 Task: Add Boiron Pulsatilla 200Ck to the cart.
Action: Mouse moved to (220, 97)
Screenshot: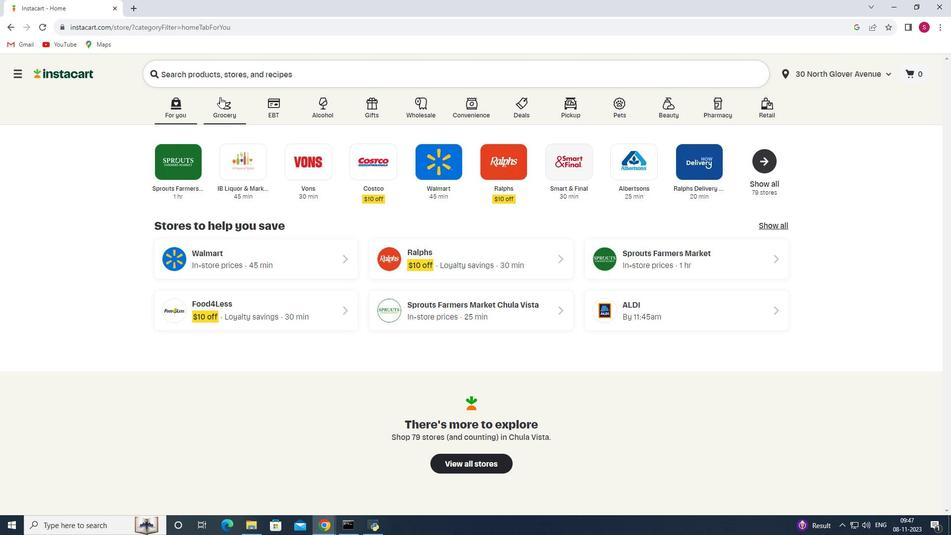 
Action: Mouse pressed left at (220, 97)
Screenshot: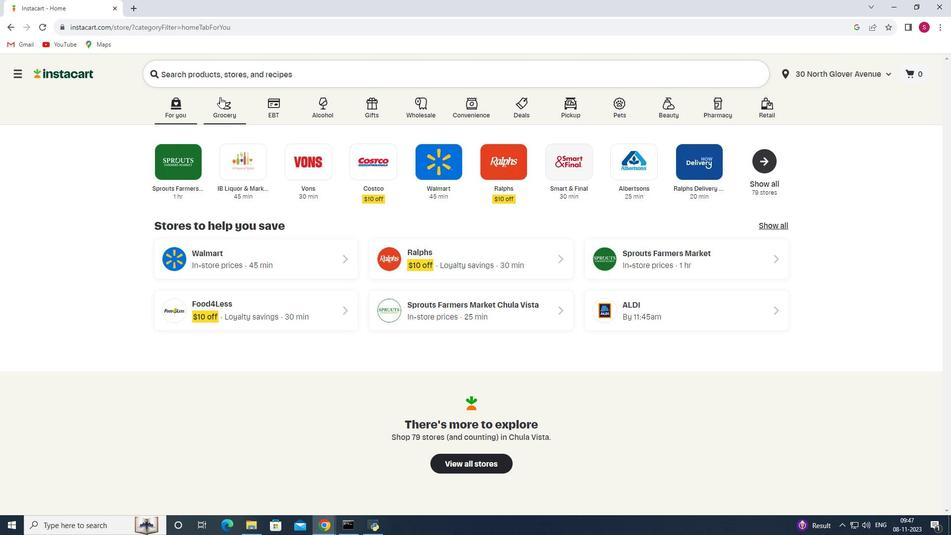 
Action: Mouse moved to (265, 281)
Screenshot: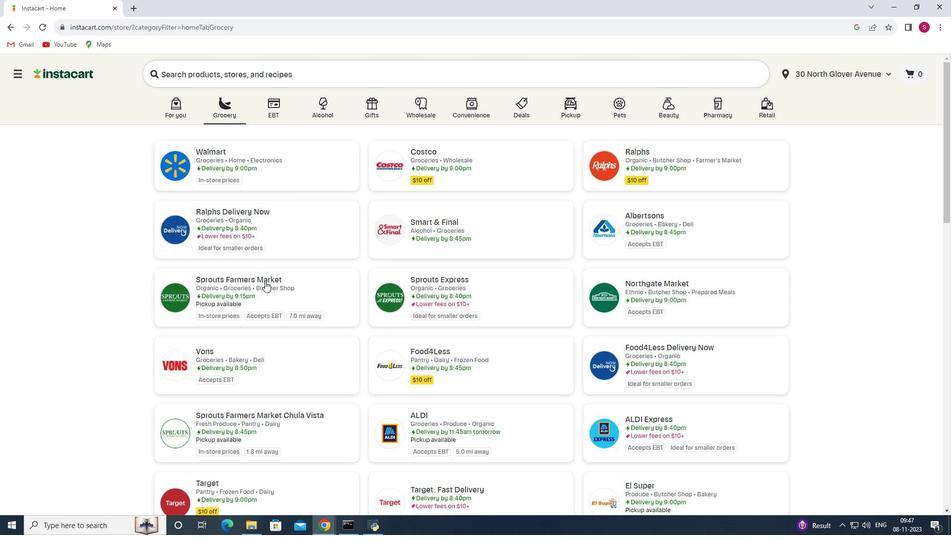 
Action: Mouse pressed left at (265, 281)
Screenshot: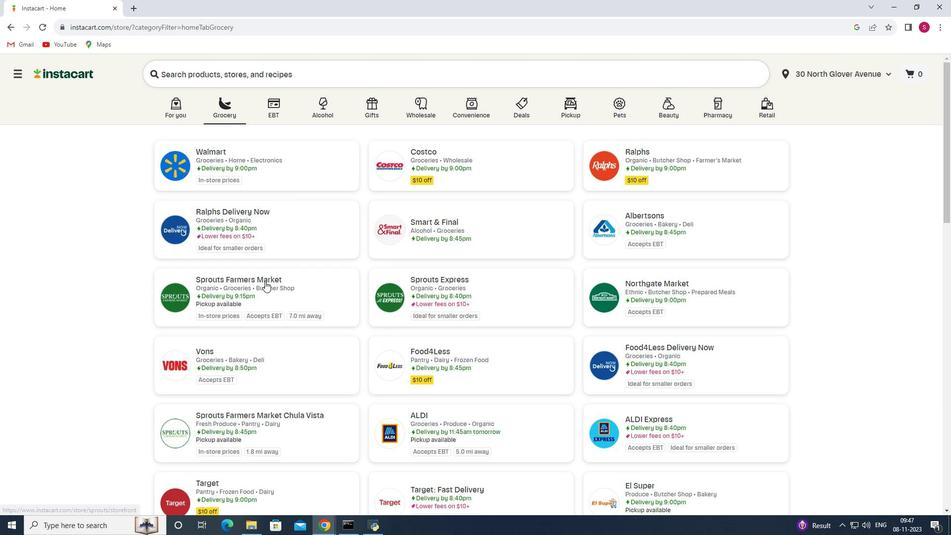 
Action: Mouse moved to (66, 306)
Screenshot: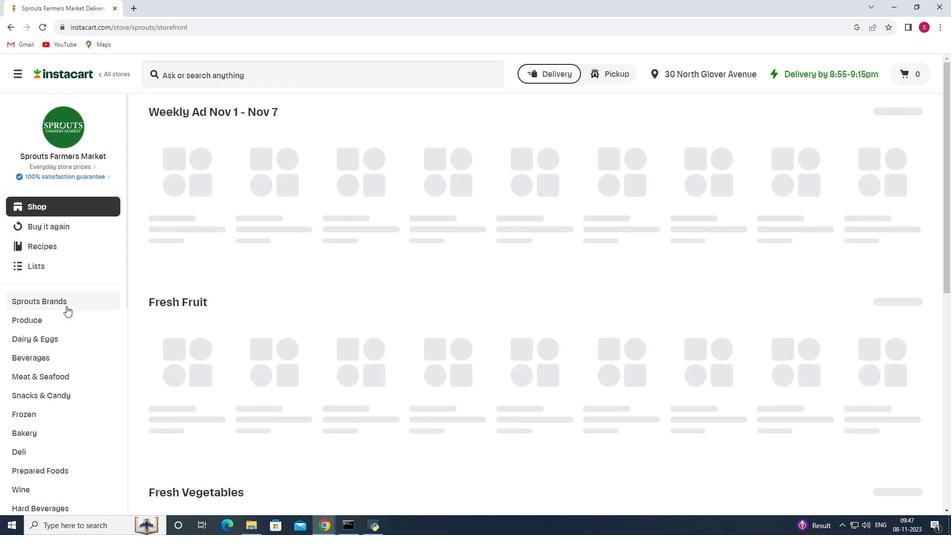 
Action: Mouse scrolled (66, 305) with delta (0, 0)
Screenshot: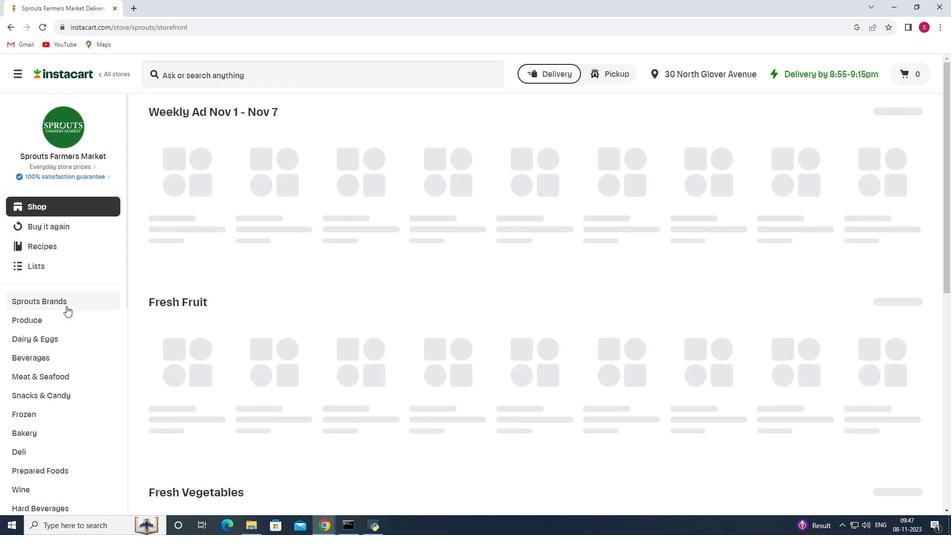 
Action: Mouse scrolled (66, 305) with delta (0, 0)
Screenshot: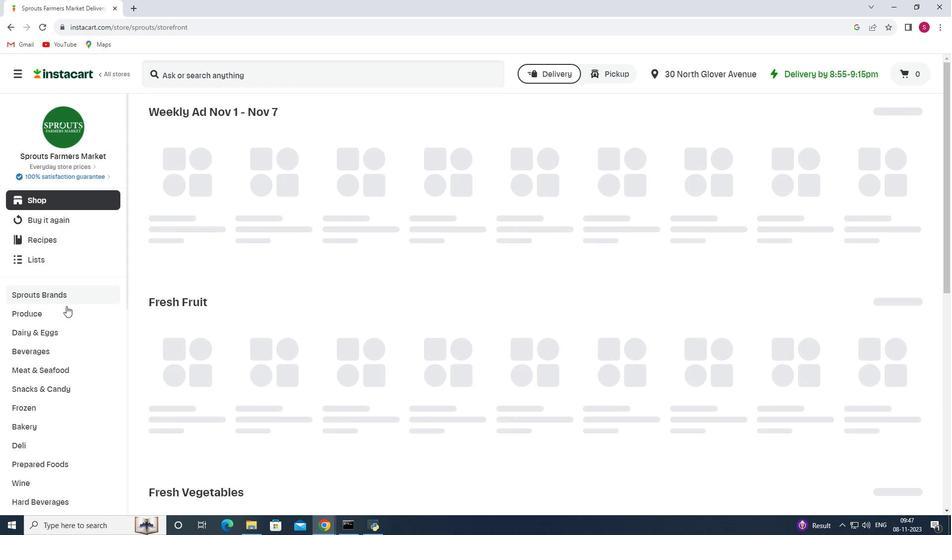 
Action: Mouse scrolled (66, 305) with delta (0, 0)
Screenshot: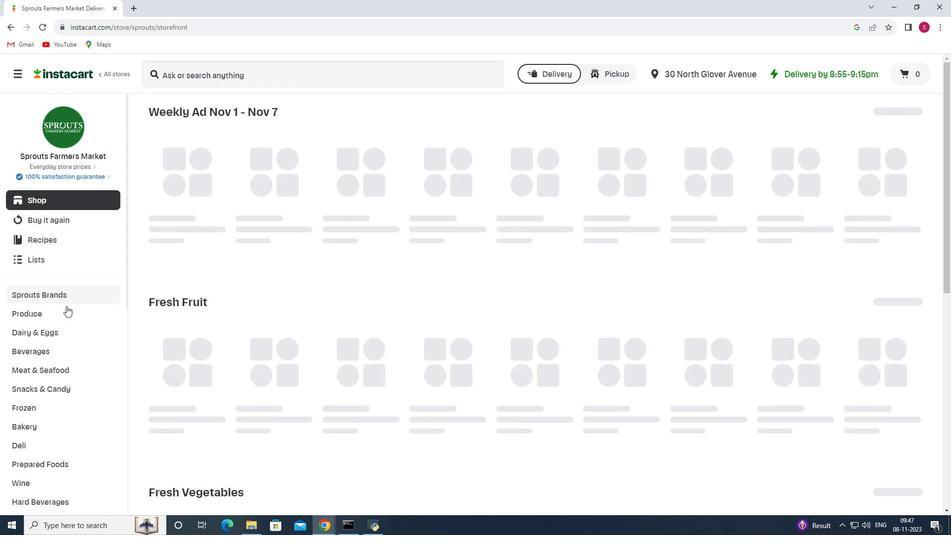 
Action: Mouse scrolled (66, 305) with delta (0, 0)
Screenshot: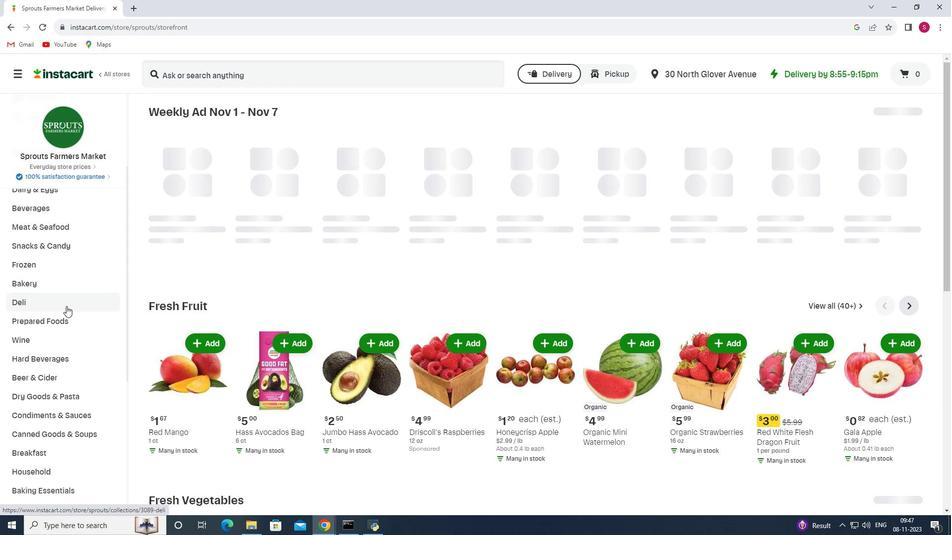 
Action: Mouse scrolled (66, 305) with delta (0, 0)
Screenshot: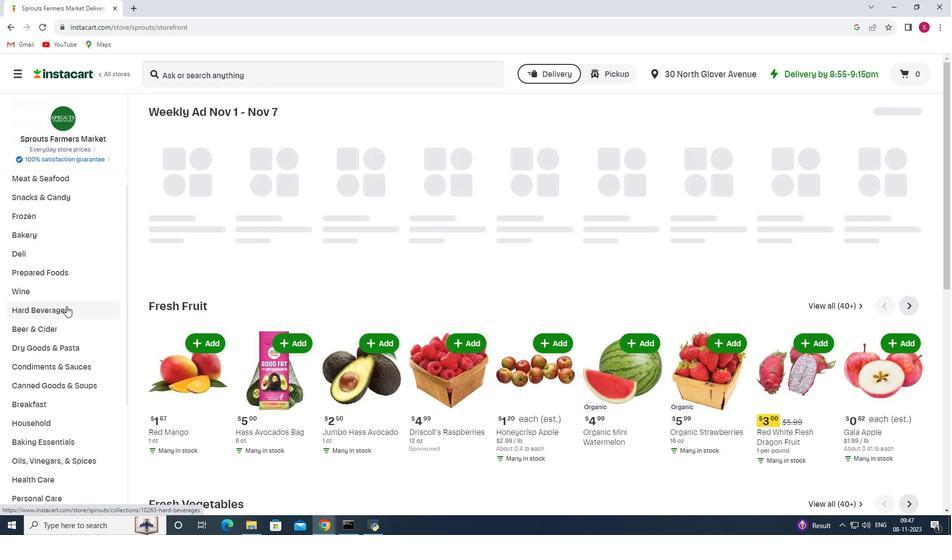 
Action: Mouse scrolled (66, 305) with delta (0, 0)
Screenshot: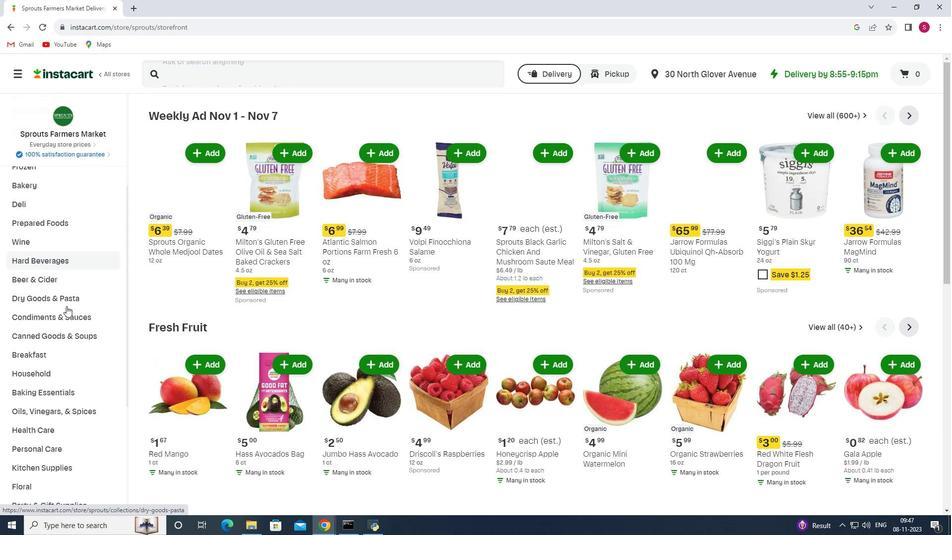 
Action: Mouse moved to (67, 290)
Screenshot: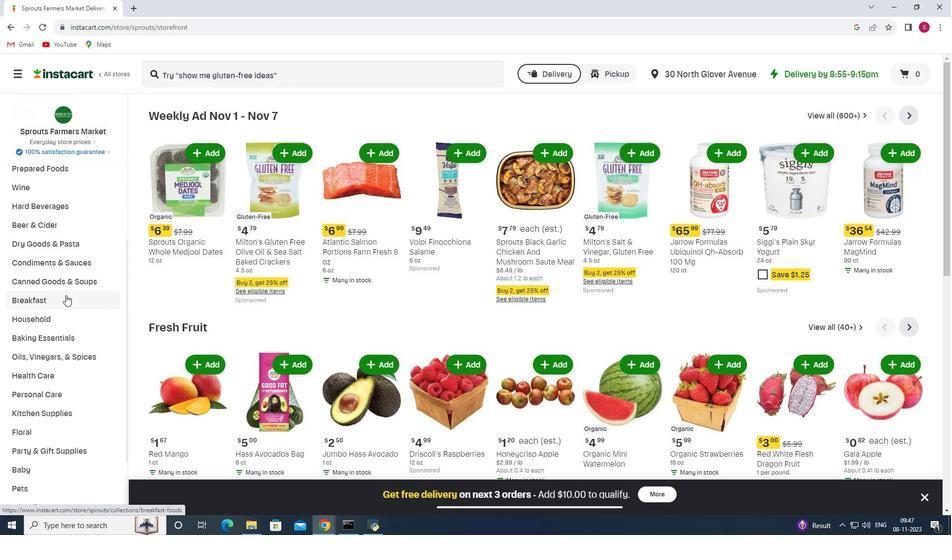 
Action: Mouse scrolled (67, 289) with delta (0, 0)
Screenshot: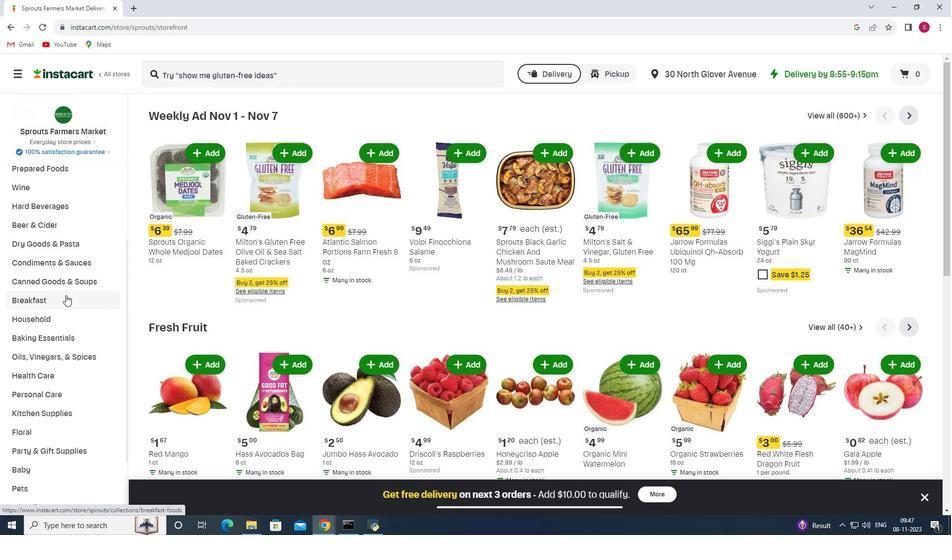 
Action: Mouse moved to (52, 334)
Screenshot: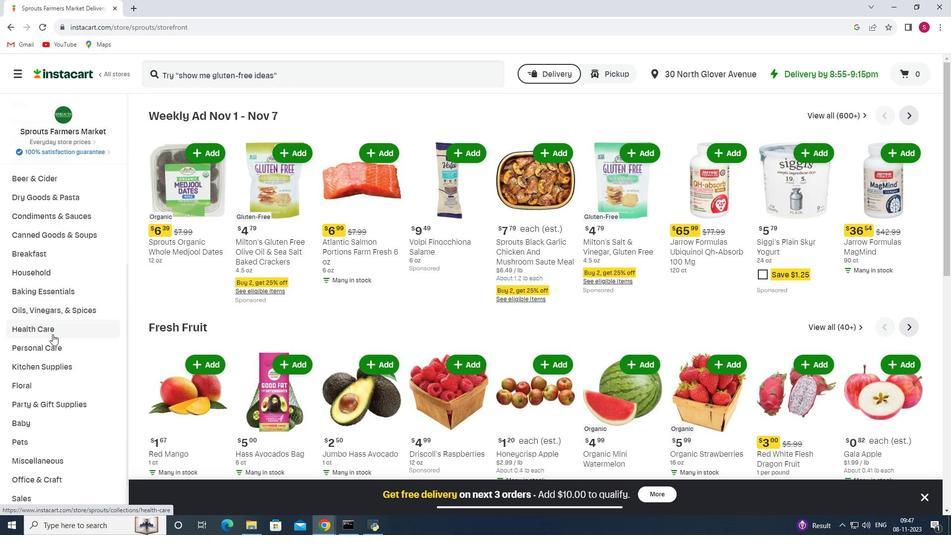 
Action: Mouse pressed left at (52, 334)
Screenshot: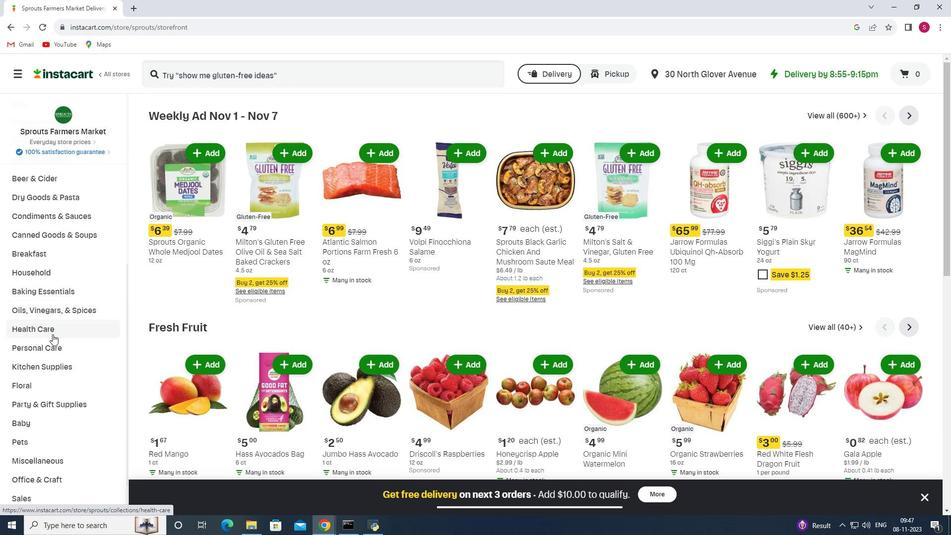 
Action: Mouse moved to (353, 138)
Screenshot: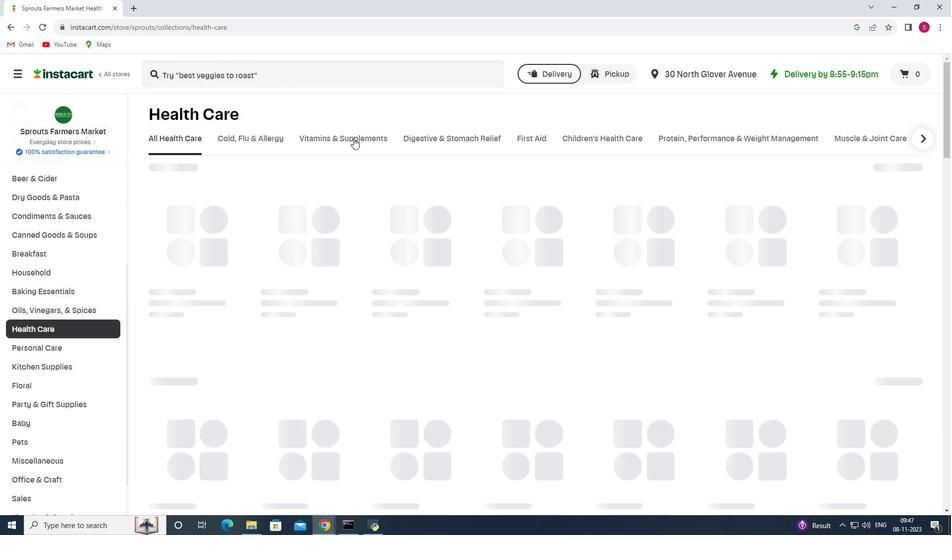 
Action: Mouse pressed left at (353, 138)
Screenshot: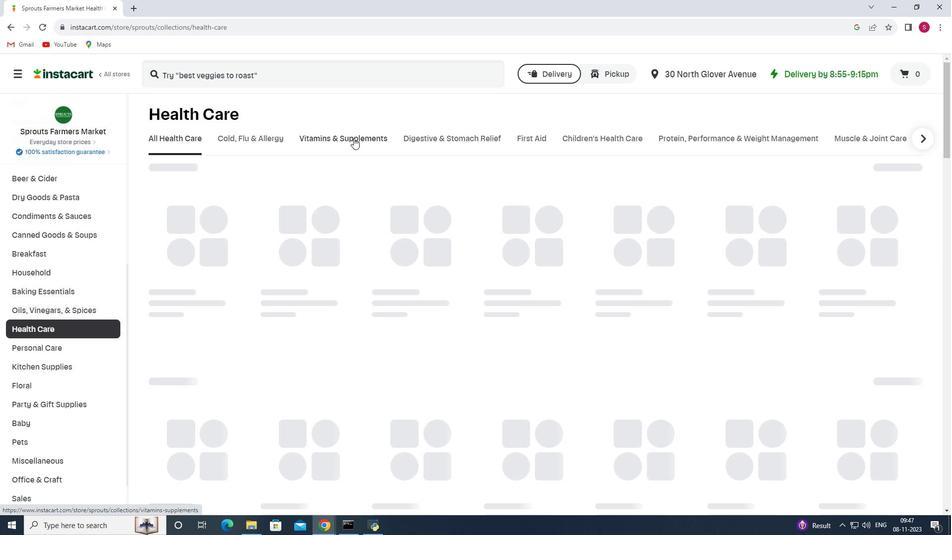 
Action: Mouse moved to (801, 179)
Screenshot: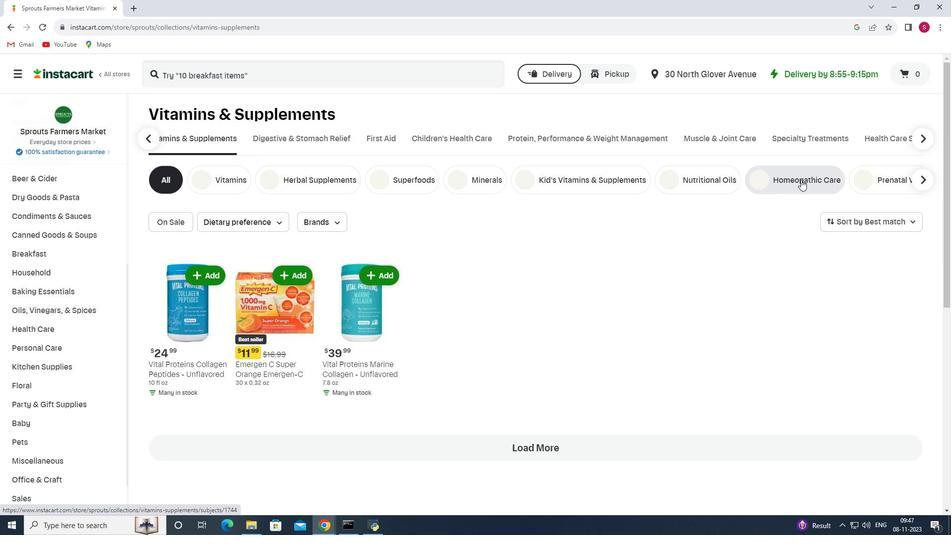 
Action: Mouse pressed left at (801, 179)
Screenshot: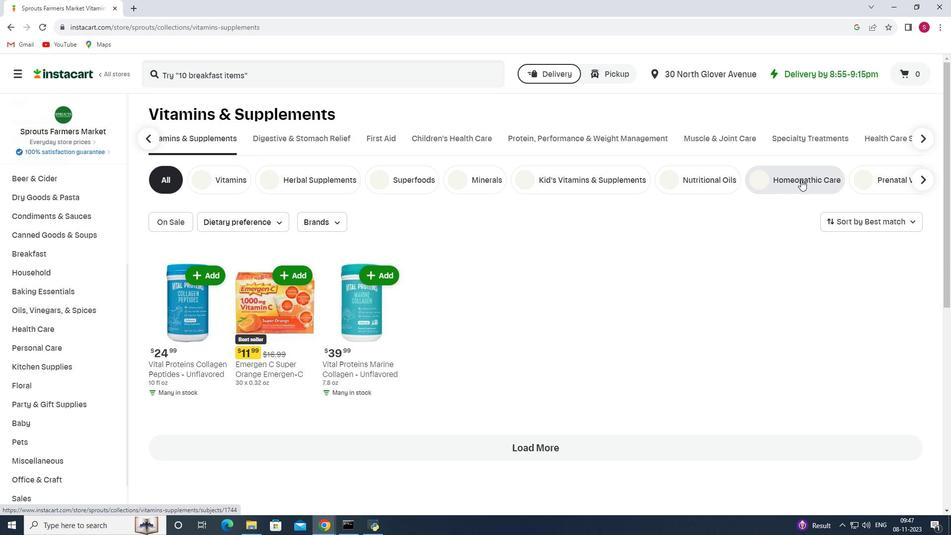 
Action: Mouse moved to (258, 68)
Screenshot: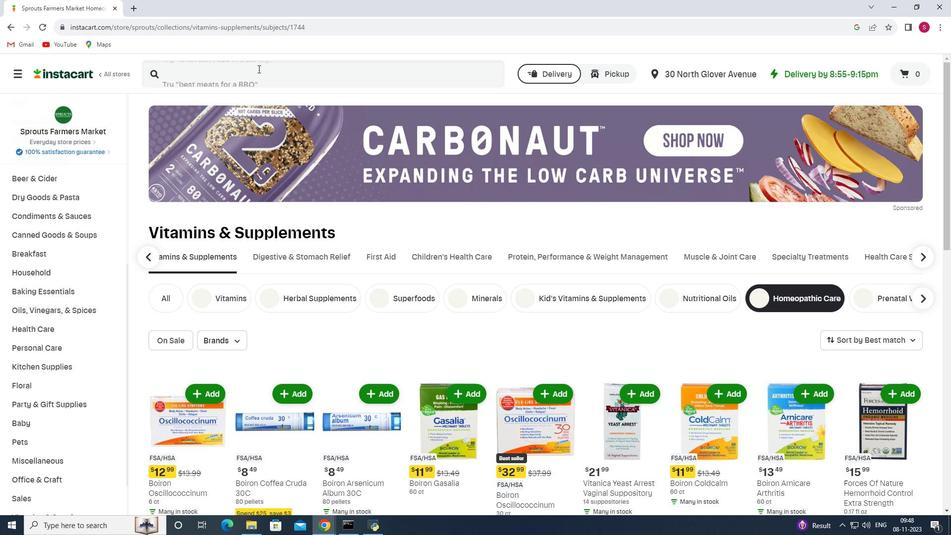 
Action: Mouse pressed left at (258, 68)
Screenshot: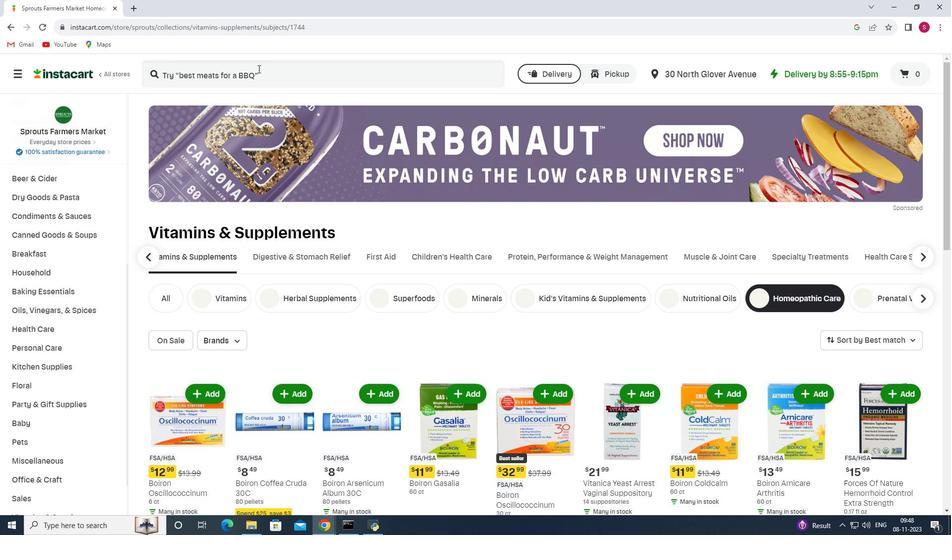 
Action: Key pressed <Key.shift>Boiron<Key.space><Key.shift>Pulsatilla<Key.space>200<Key.shift>Ck<Key.enter>
Screenshot: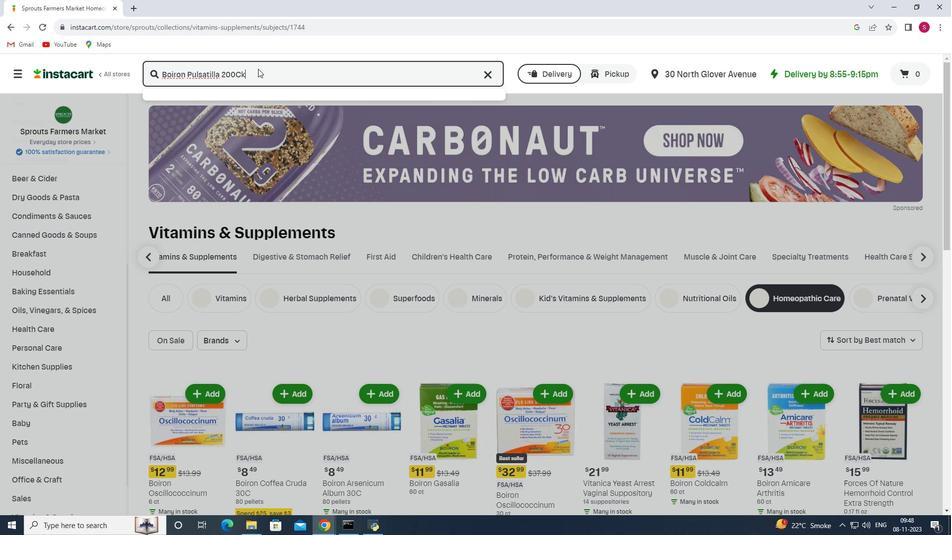 
Action: Mouse moved to (566, 265)
Screenshot: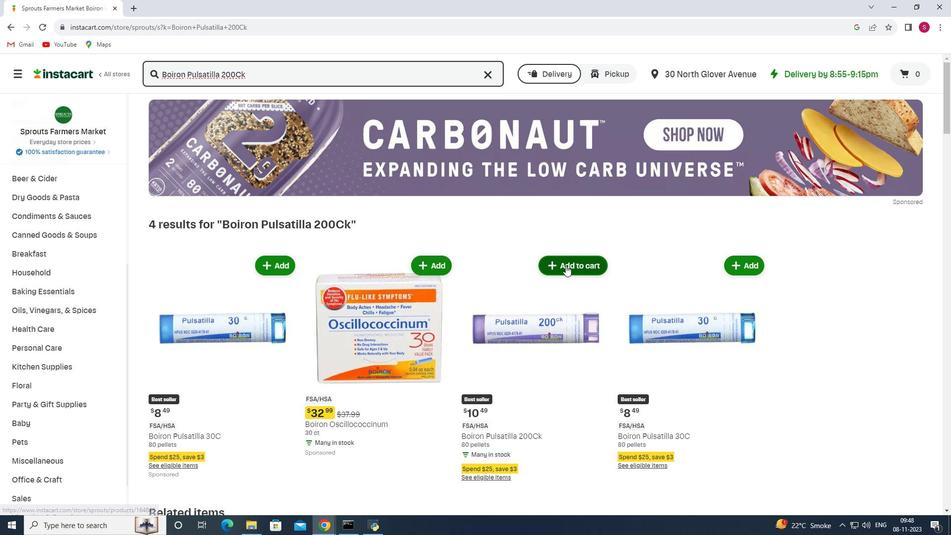 
Action: Mouse pressed left at (566, 265)
Screenshot: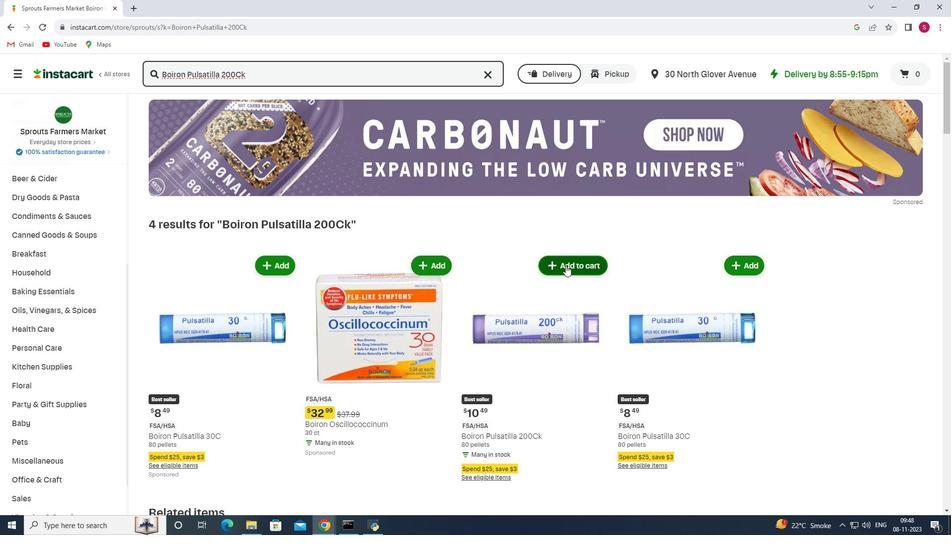 
Action: Mouse moved to (565, 300)
Screenshot: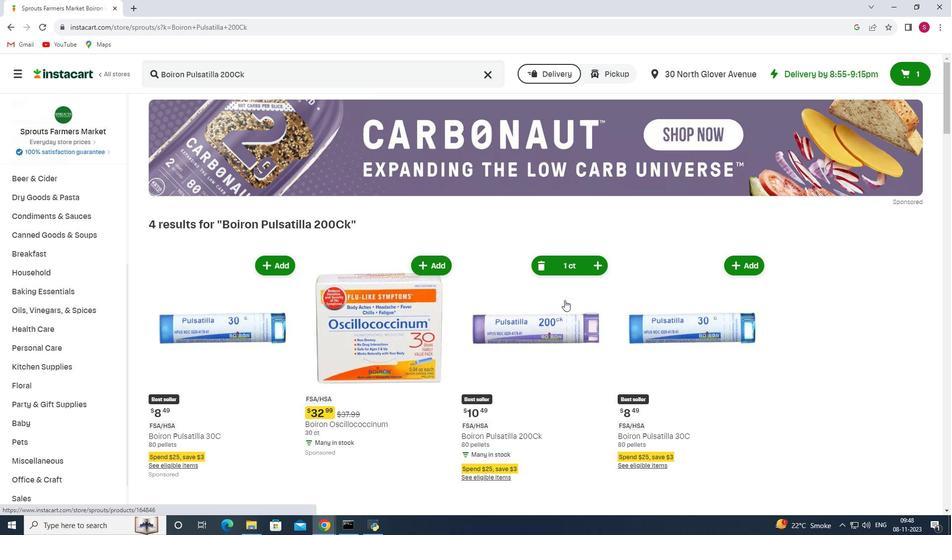 
